 Task: Set up a 30-minute session to provide feedback on email subject lines.
Action: Mouse moved to (84, 126)
Screenshot: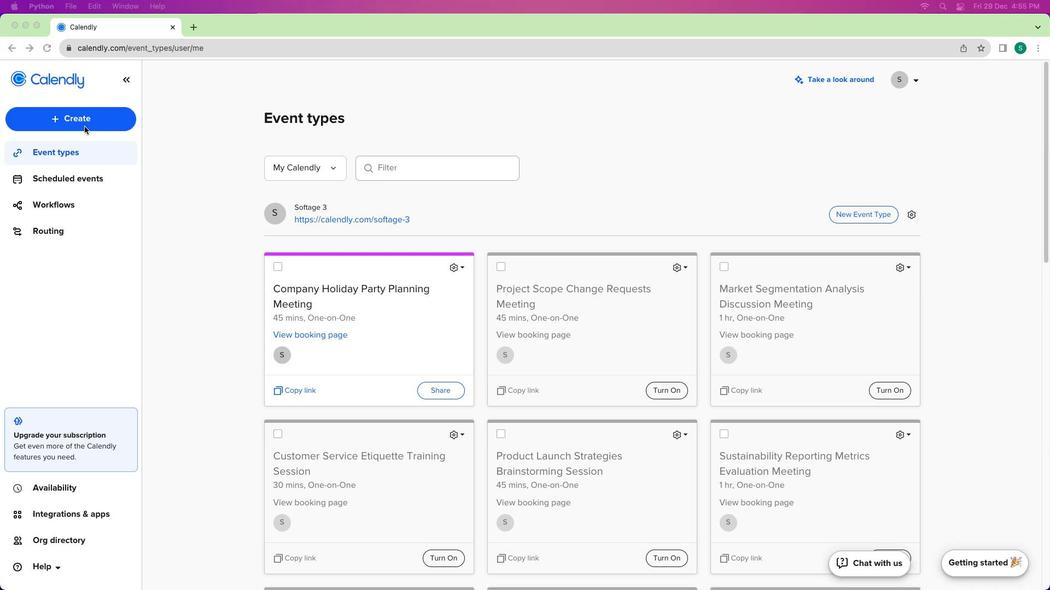 
Action: Mouse pressed left at (84, 126)
Screenshot: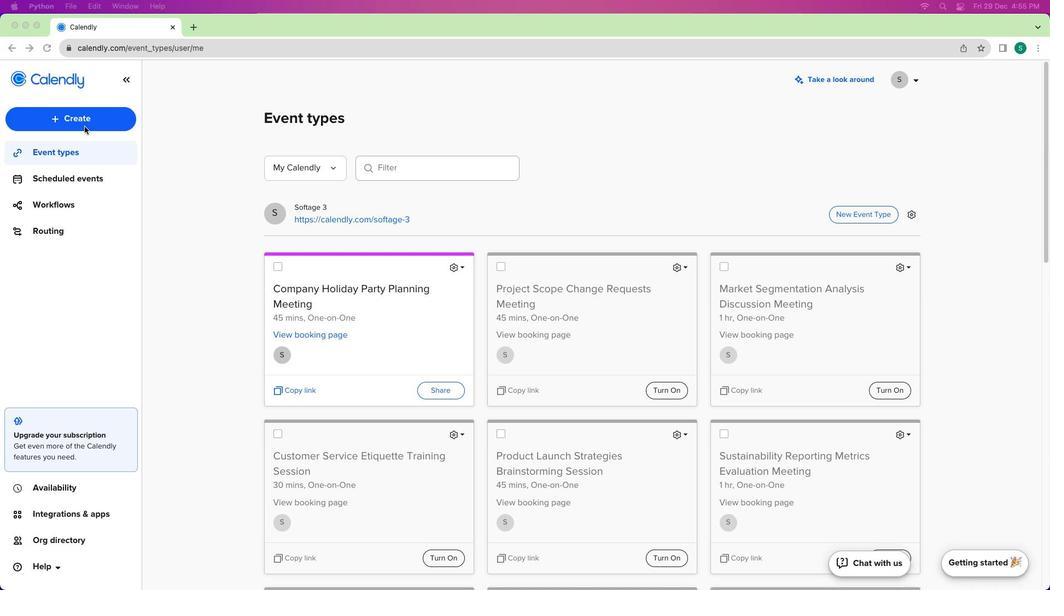 
Action: Mouse moved to (70, 124)
Screenshot: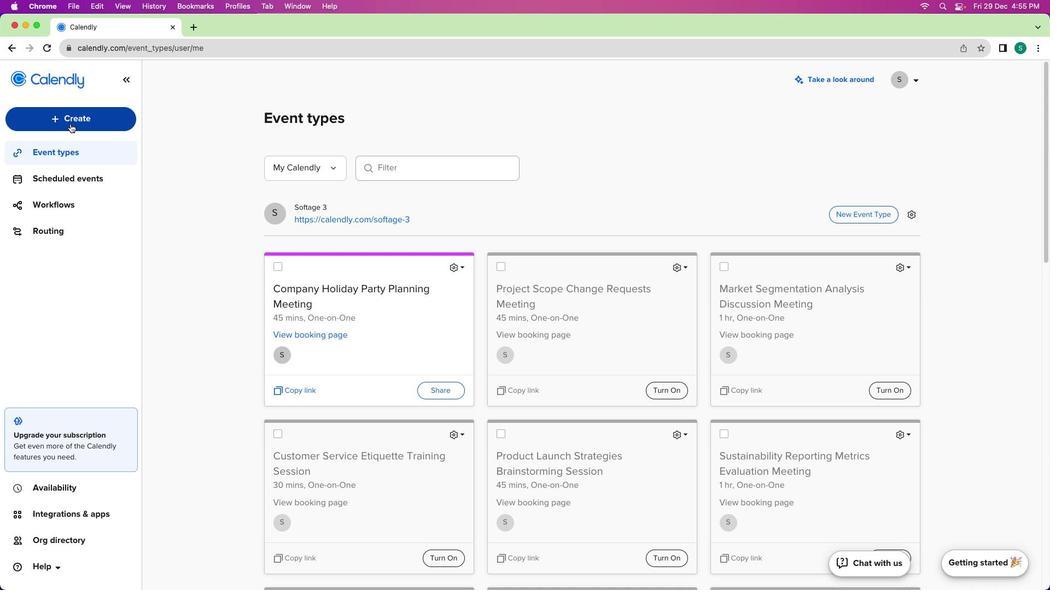 
Action: Mouse pressed left at (70, 124)
Screenshot: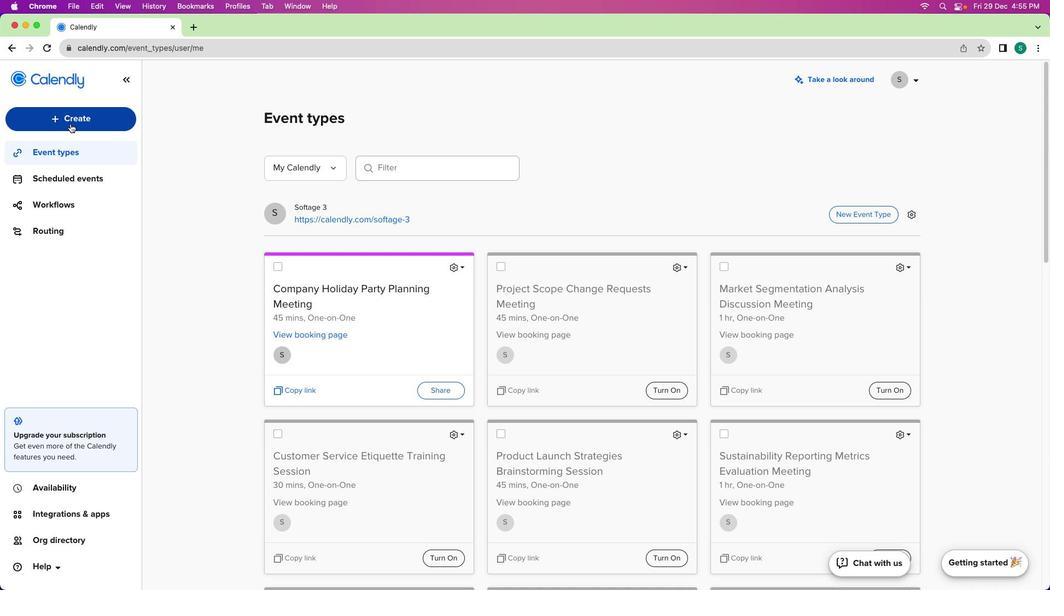 
Action: Mouse moved to (70, 146)
Screenshot: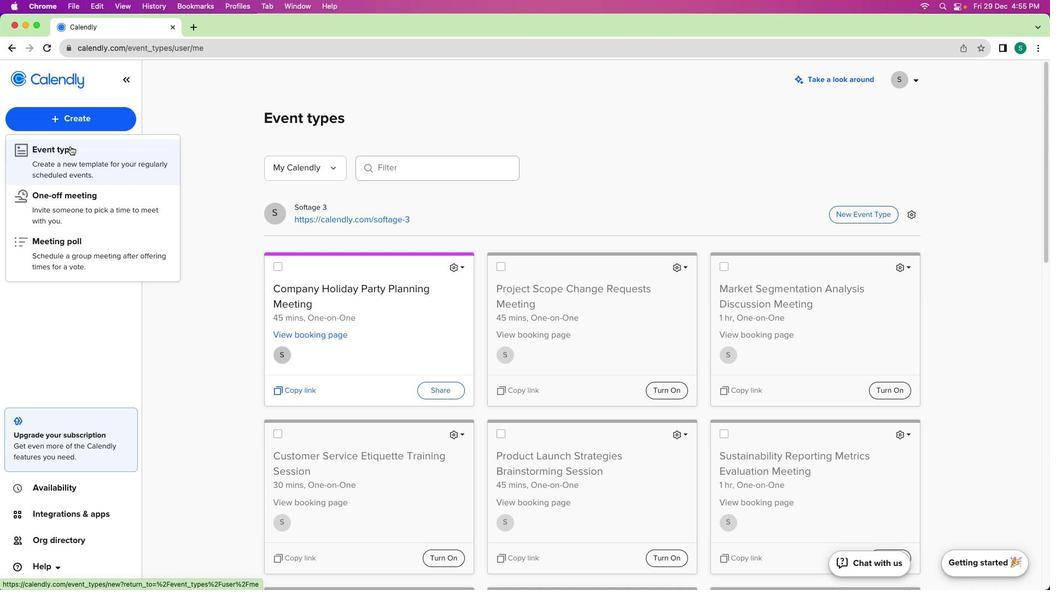 
Action: Mouse pressed left at (70, 146)
Screenshot: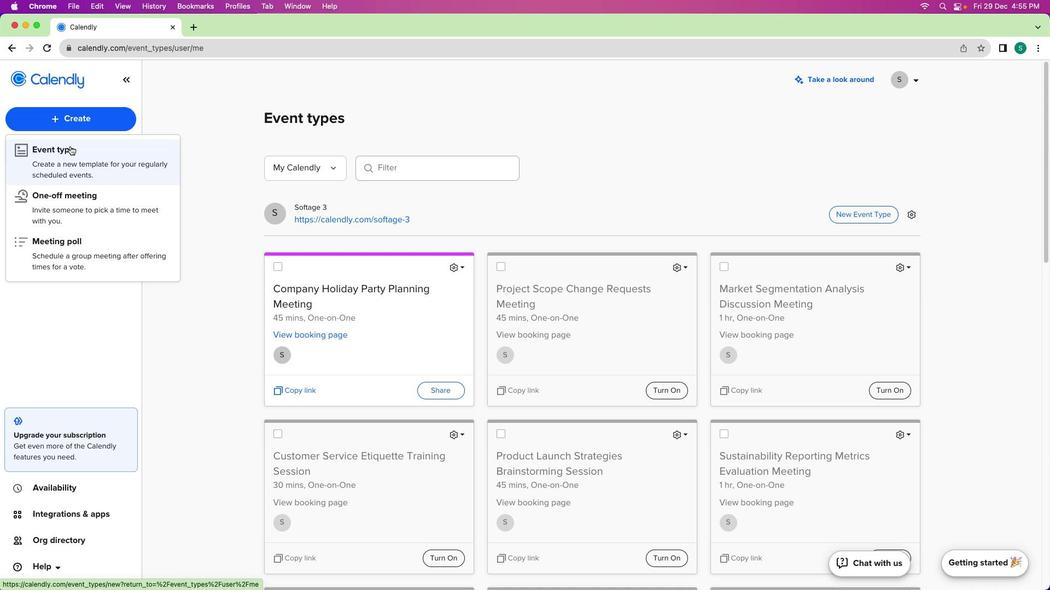 
Action: Mouse moved to (355, 202)
Screenshot: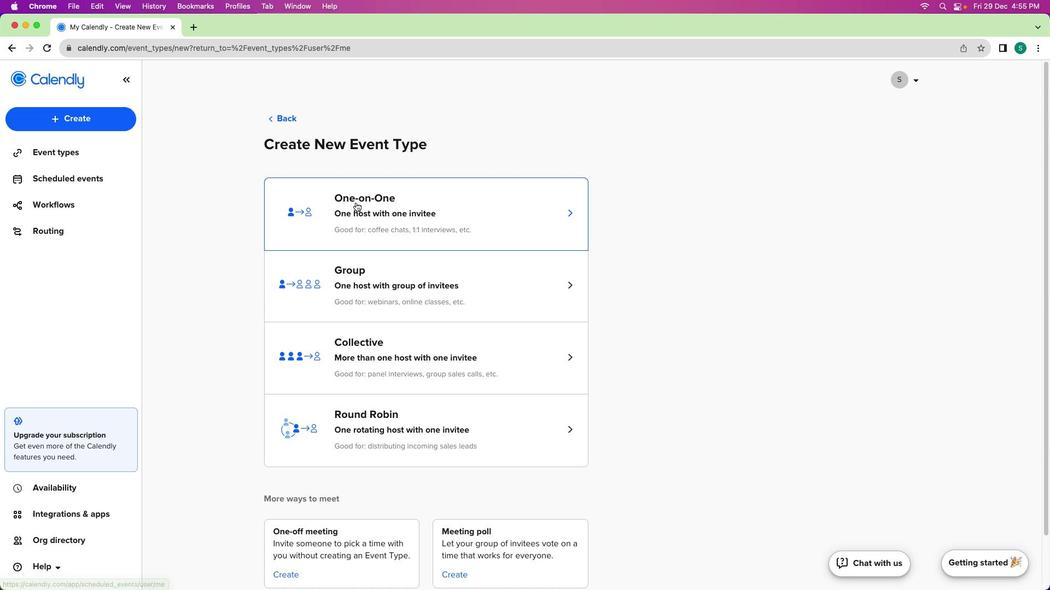 
Action: Mouse pressed left at (355, 202)
Screenshot: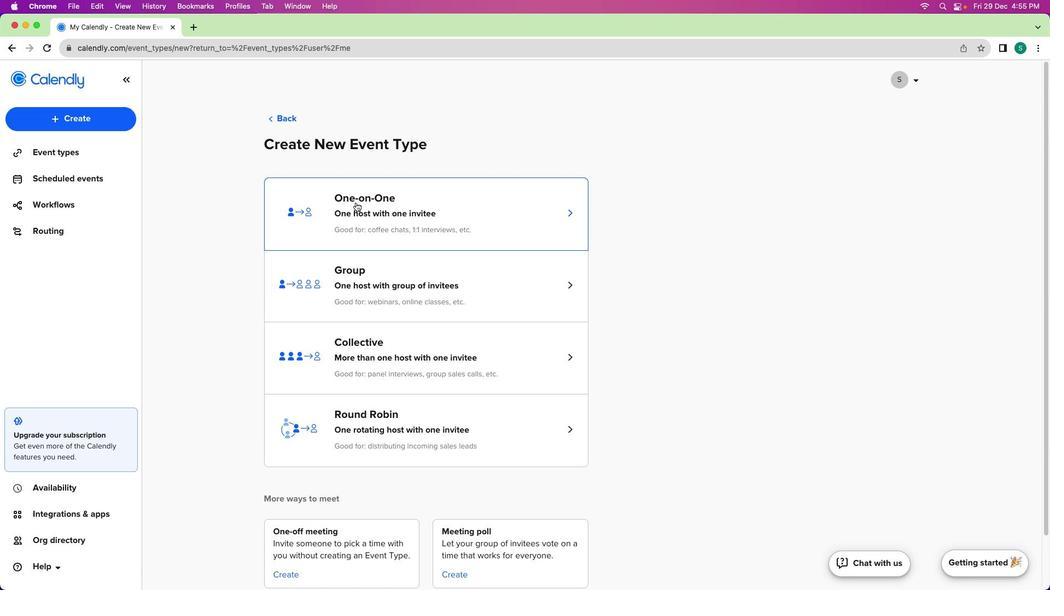 
Action: Mouse moved to (118, 160)
Screenshot: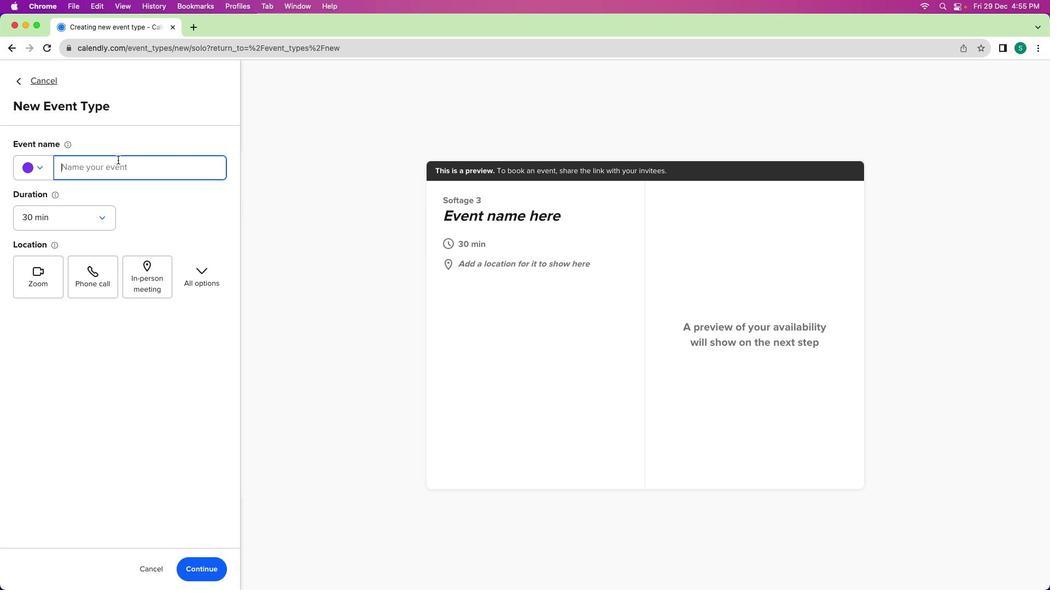 
Action: Mouse pressed left at (118, 160)
Screenshot: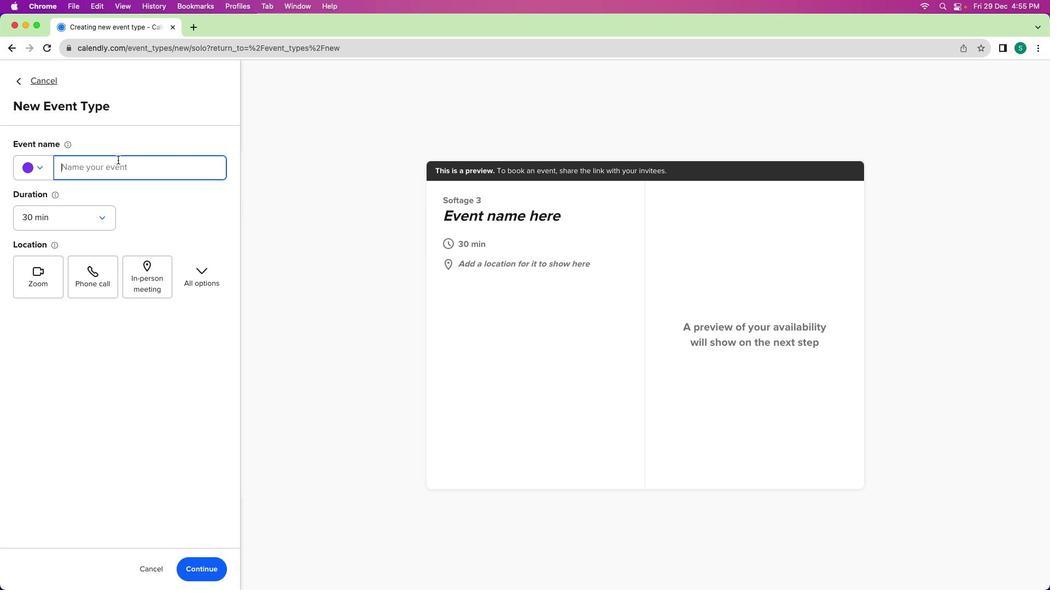 
Action: Mouse moved to (118, 160)
Screenshot: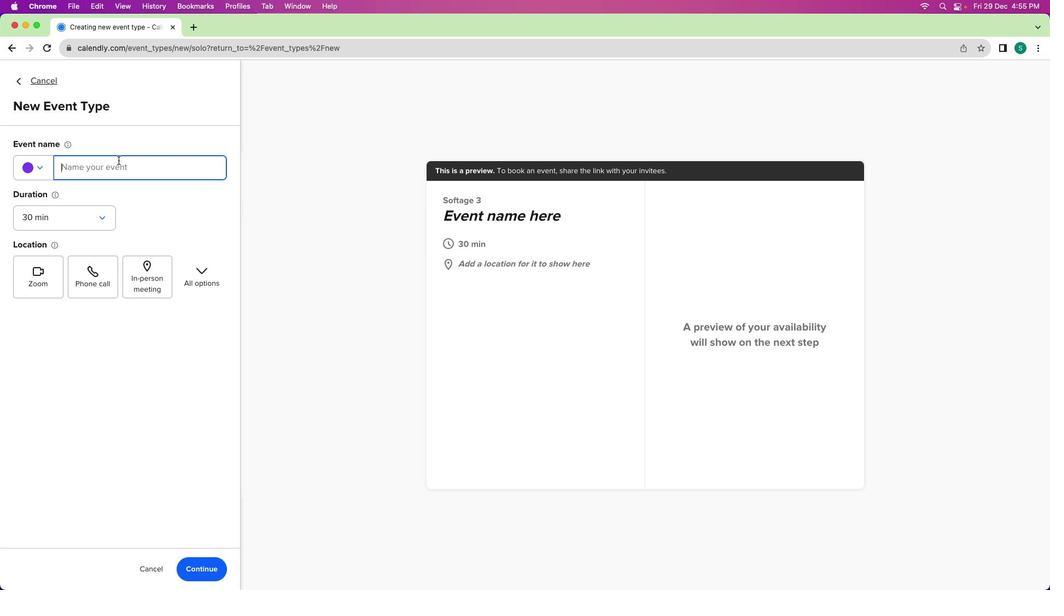 
Action: Key pressed Key.shift'E''m''a''i''l'Key.spaceKey.shift'P''a'Key.backspaceKey.backspaceKey.shift'S''u''b''j''e''c''t'Key.spaceKey.shift'L''i''n''e'Key.spaceKey.shift'F''e''e''d''b''a''c''k'Key.spaceKey.shift'S''e''e''s'Key.backspaceKey.backspace's''s''i''o''n'
Screenshot: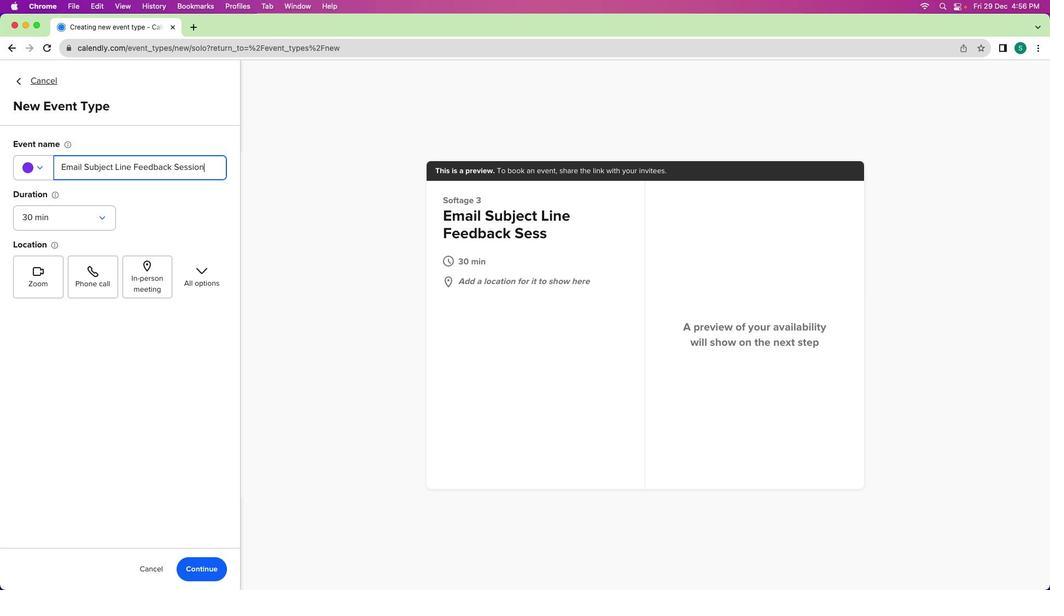 
Action: Mouse moved to (47, 218)
Screenshot: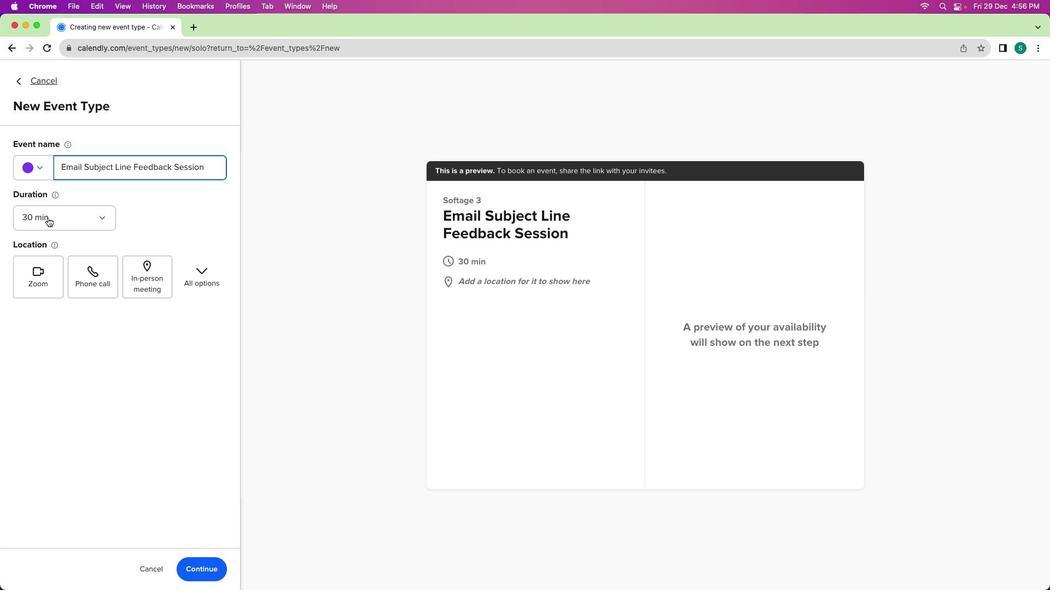 
Action: Mouse pressed left at (47, 218)
Screenshot: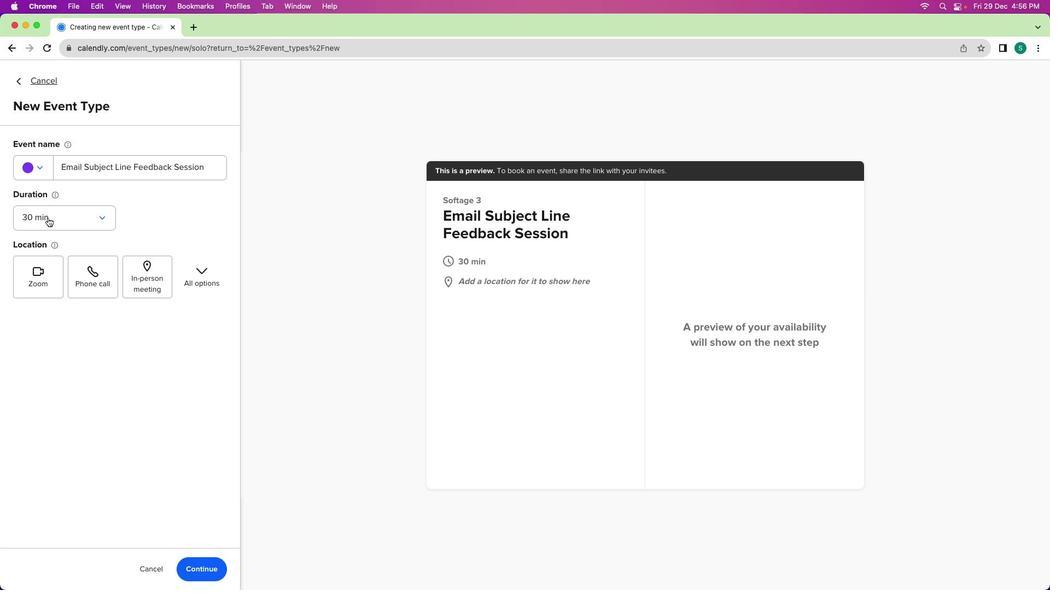 
Action: Mouse moved to (51, 223)
Screenshot: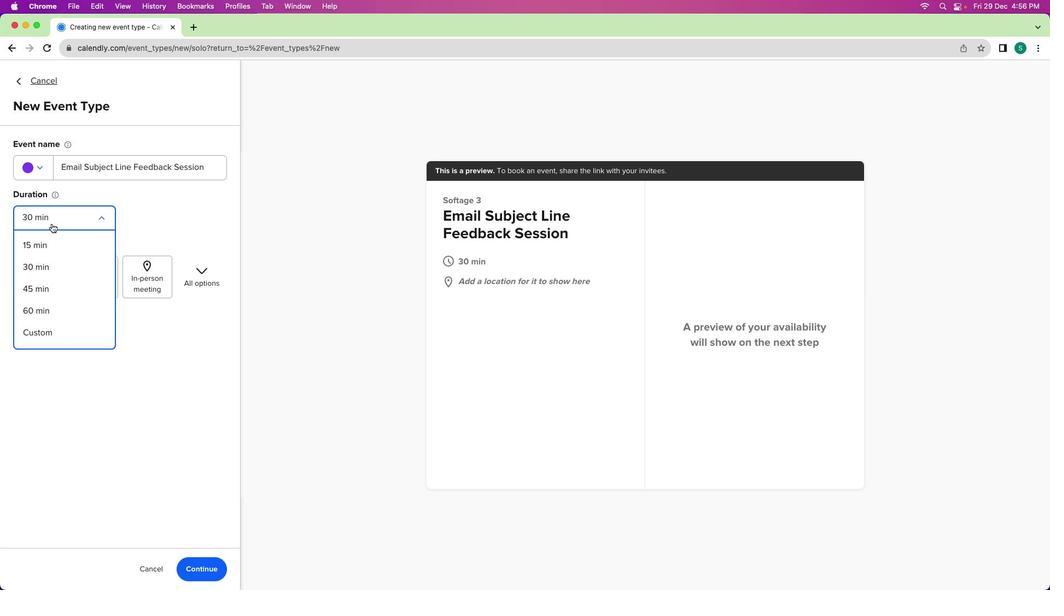 
Action: Mouse pressed left at (51, 223)
Screenshot: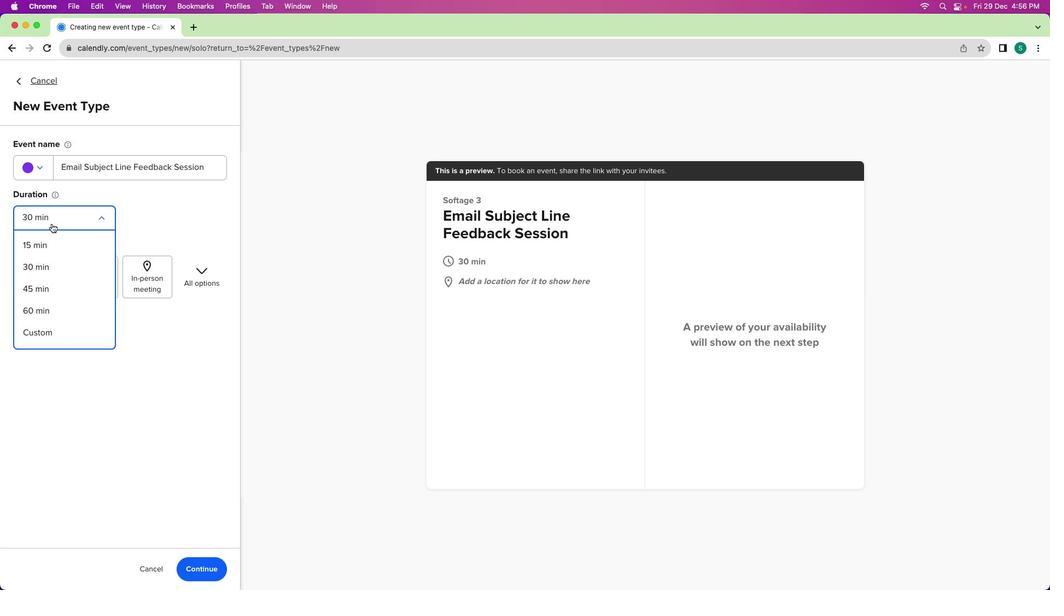 
Action: Mouse moved to (32, 181)
Screenshot: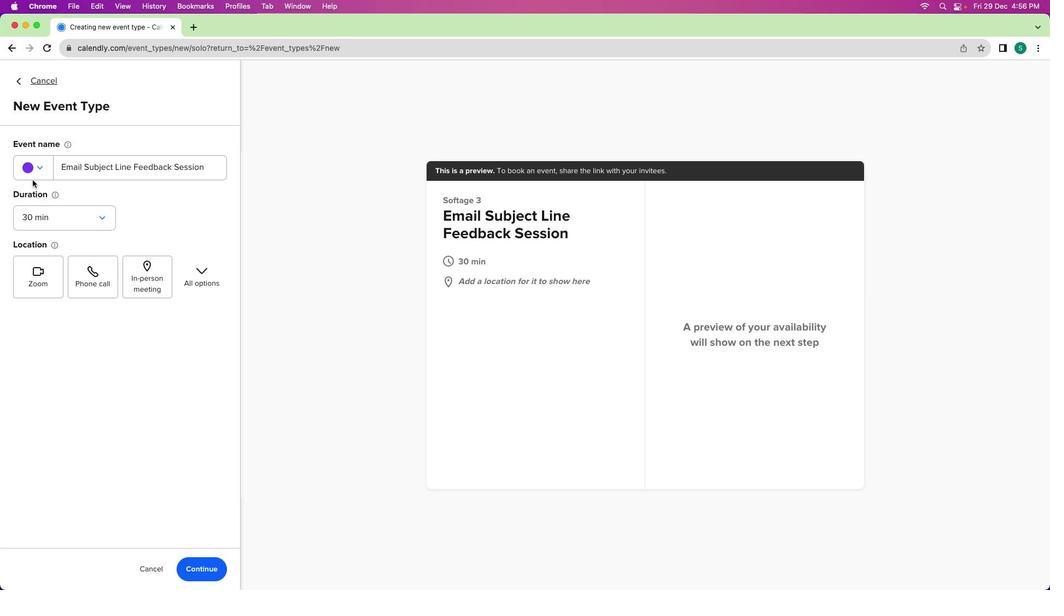 
Action: Mouse pressed left at (32, 181)
Screenshot: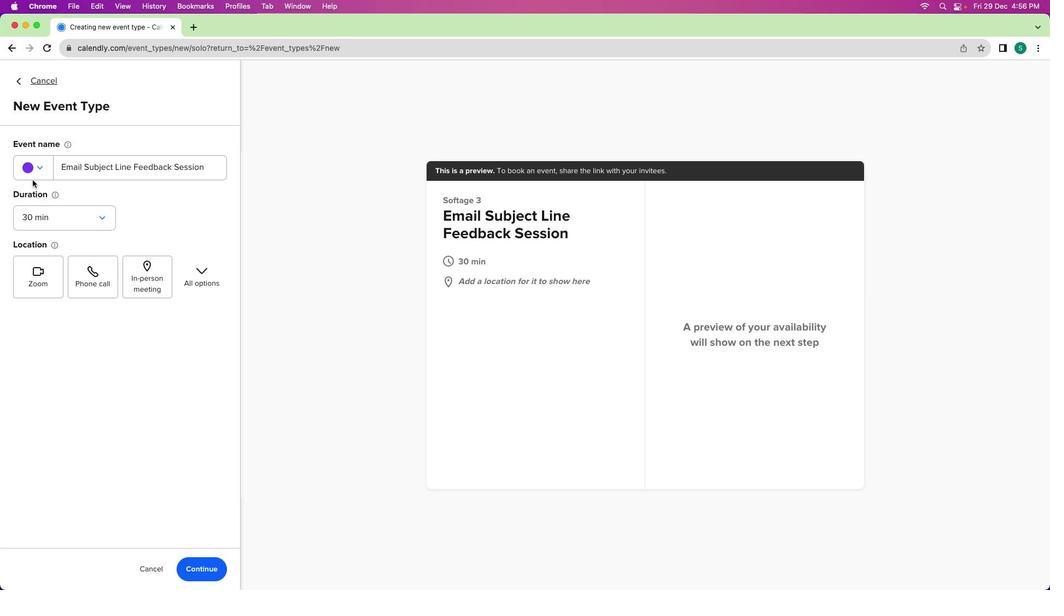 
Action: Mouse moved to (35, 175)
Screenshot: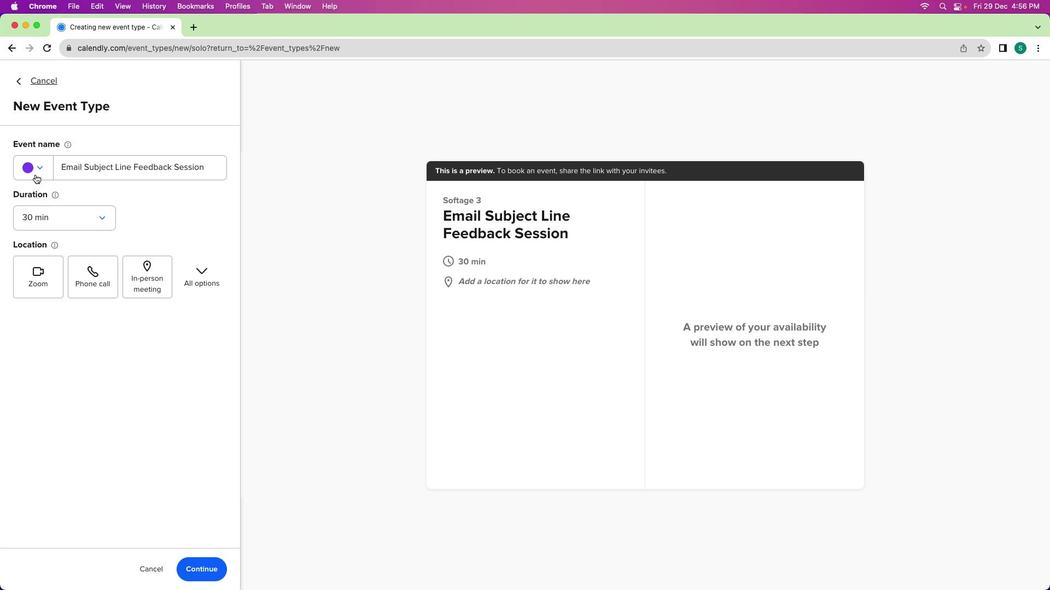 
Action: Mouse pressed left at (35, 175)
Screenshot: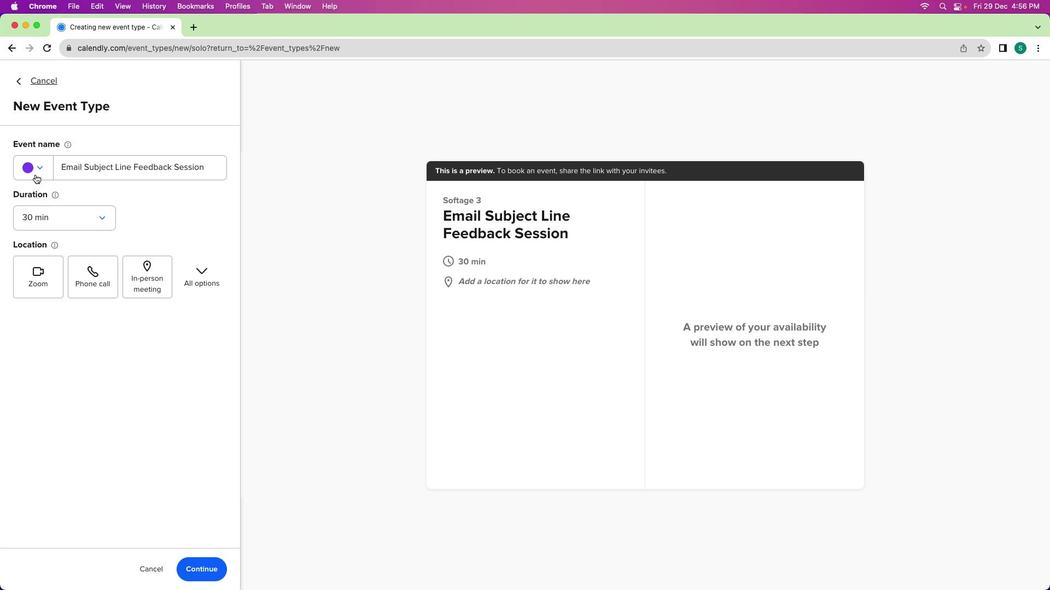 
Action: Mouse moved to (105, 225)
Screenshot: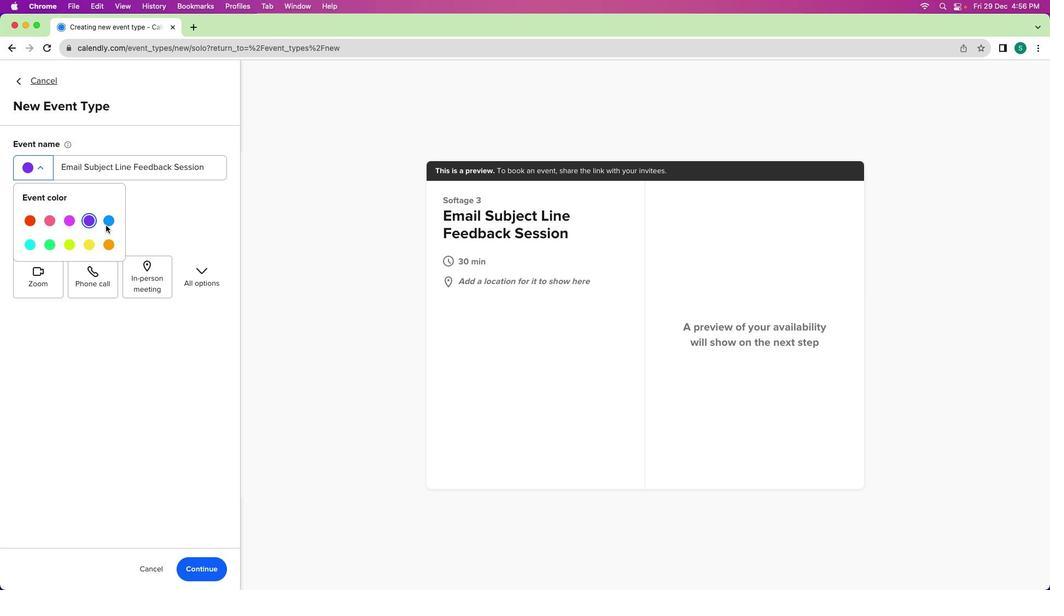 
Action: Mouse pressed left at (105, 225)
Screenshot: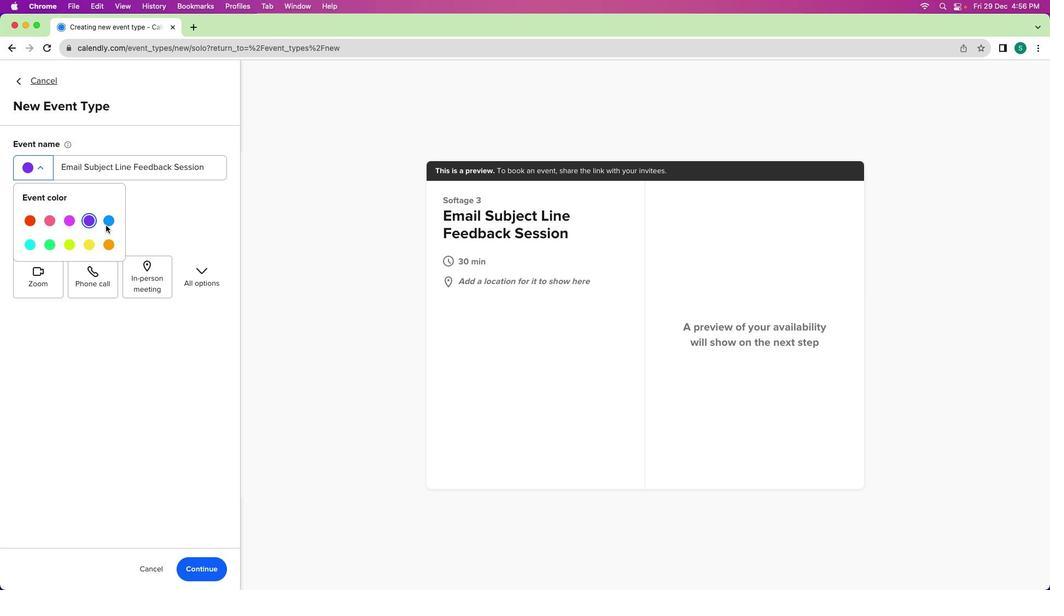 
Action: Mouse moved to (32, 172)
Screenshot: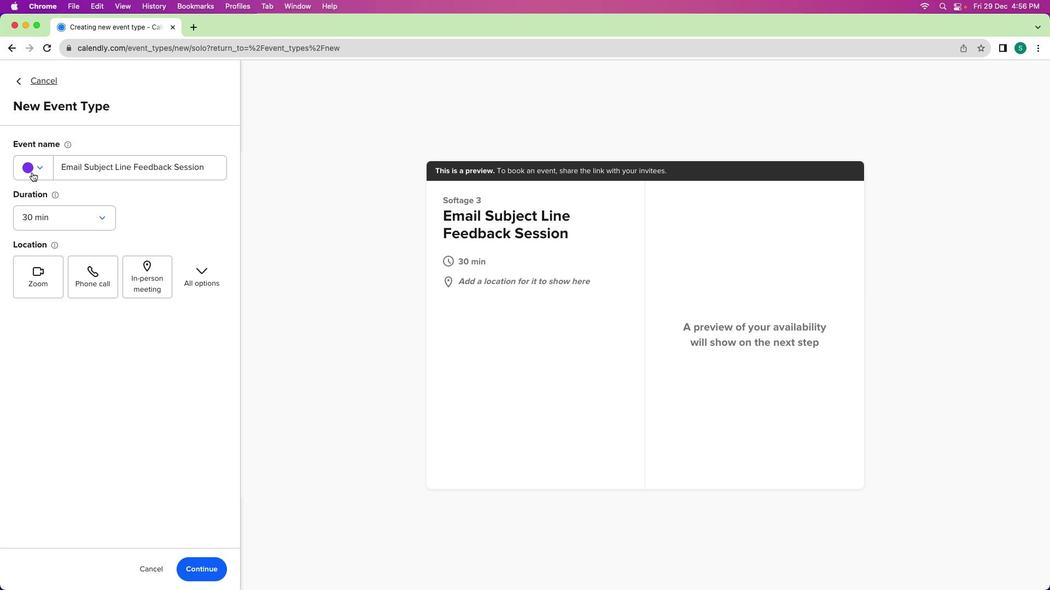 
Action: Mouse pressed left at (32, 172)
Screenshot: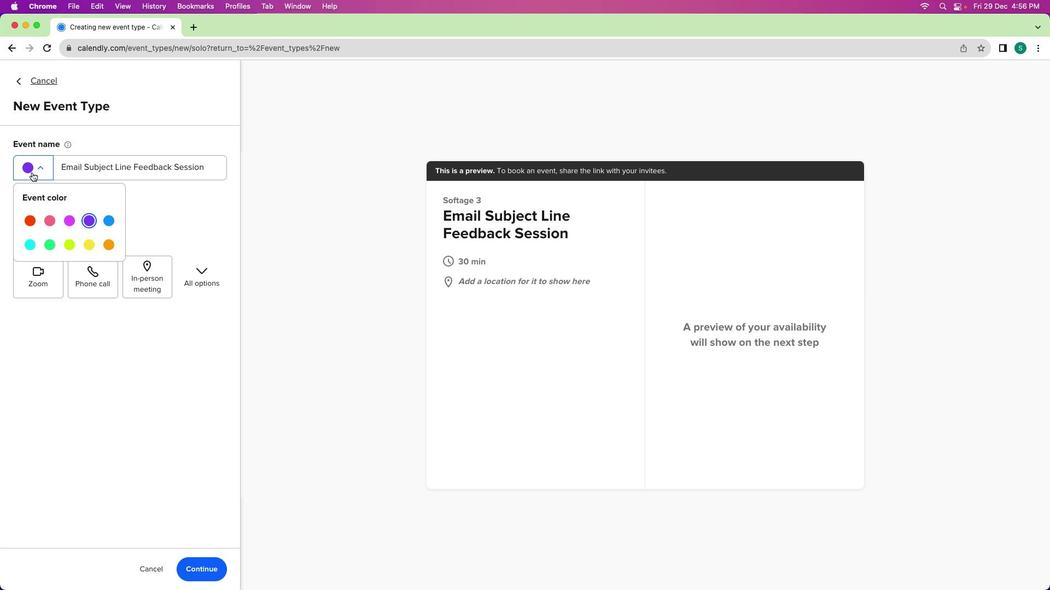 
Action: Mouse moved to (109, 219)
Screenshot: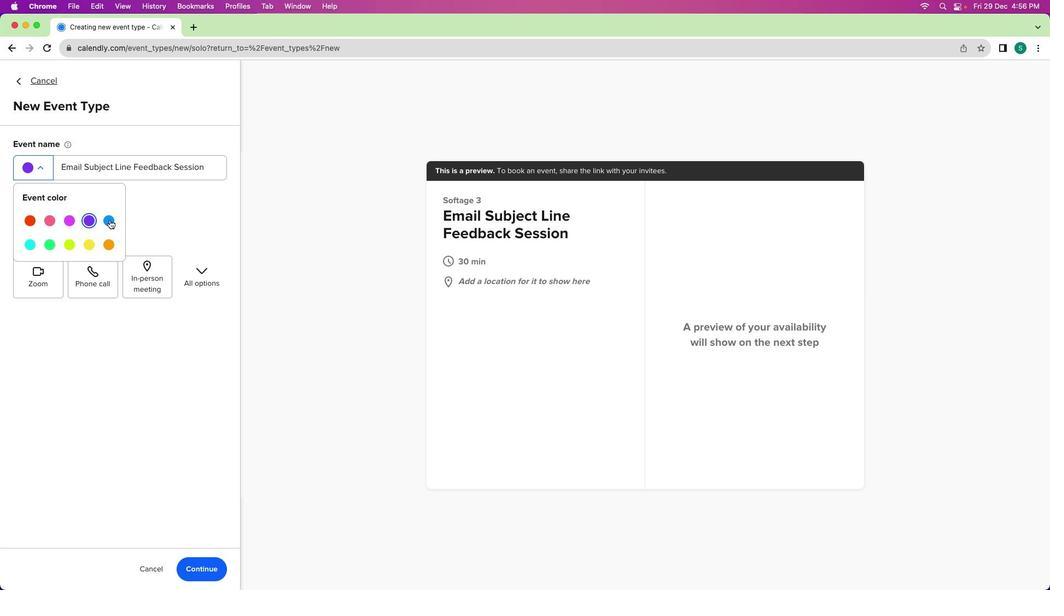 
Action: Mouse pressed left at (109, 219)
Screenshot: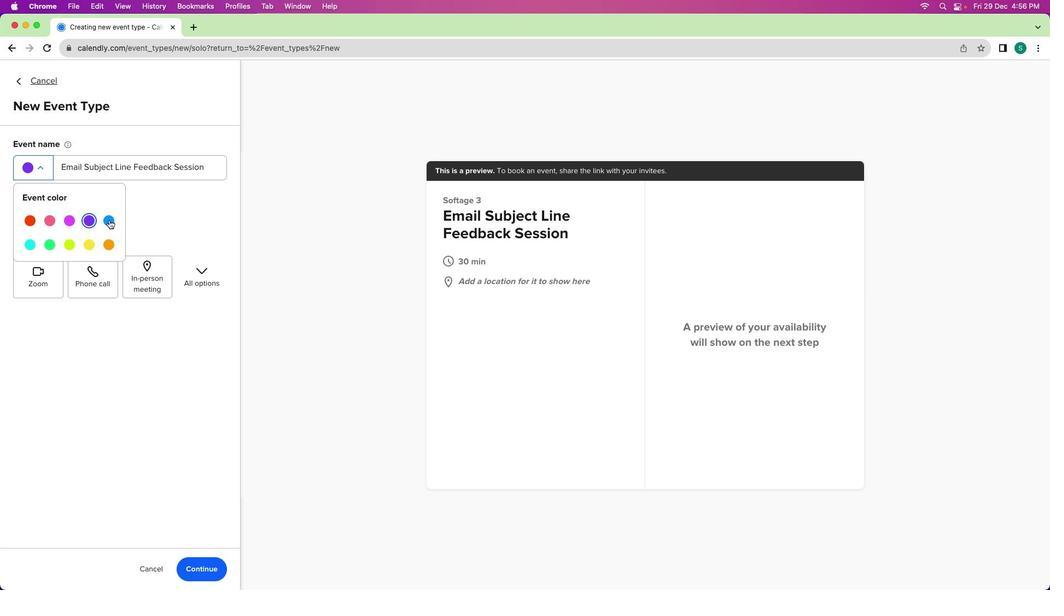 
Action: Mouse moved to (198, 574)
Screenshot: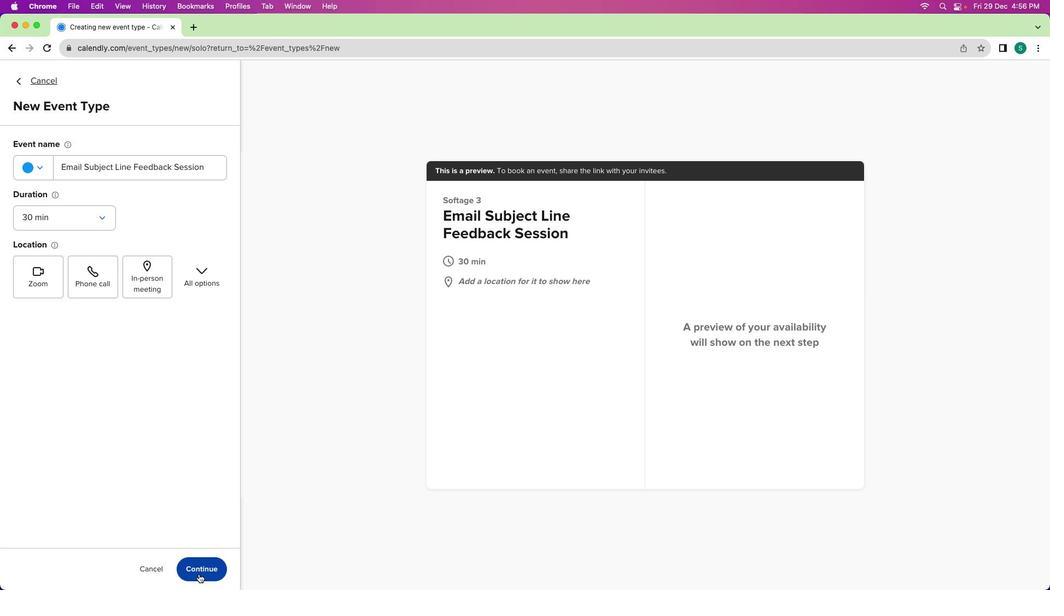 
Action: Mouse pressed left at (198, 574)
Screenshot: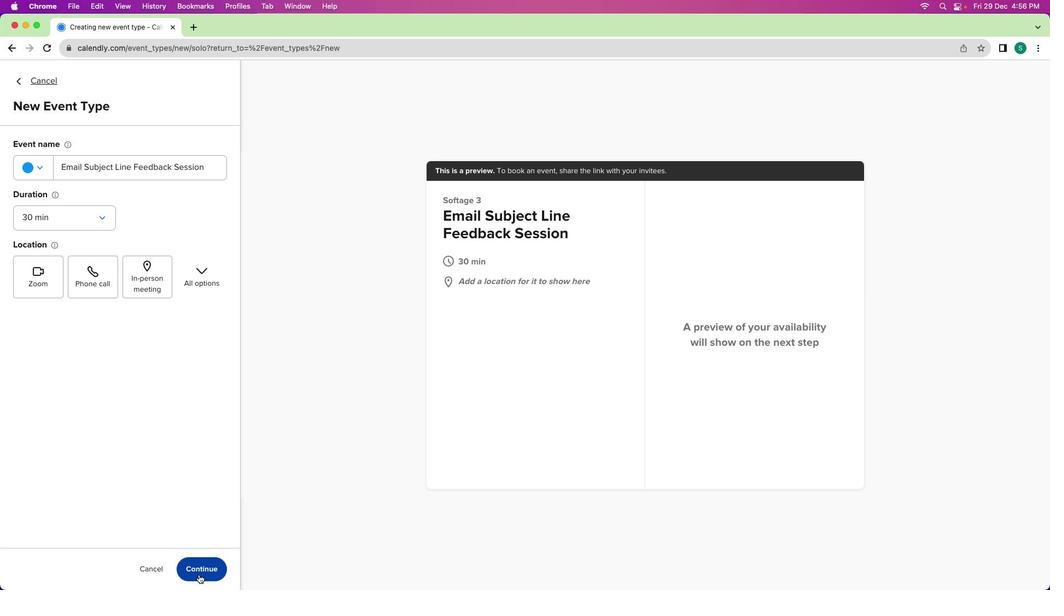 
Action: Mouse moved to (217, 207)
Screenshot: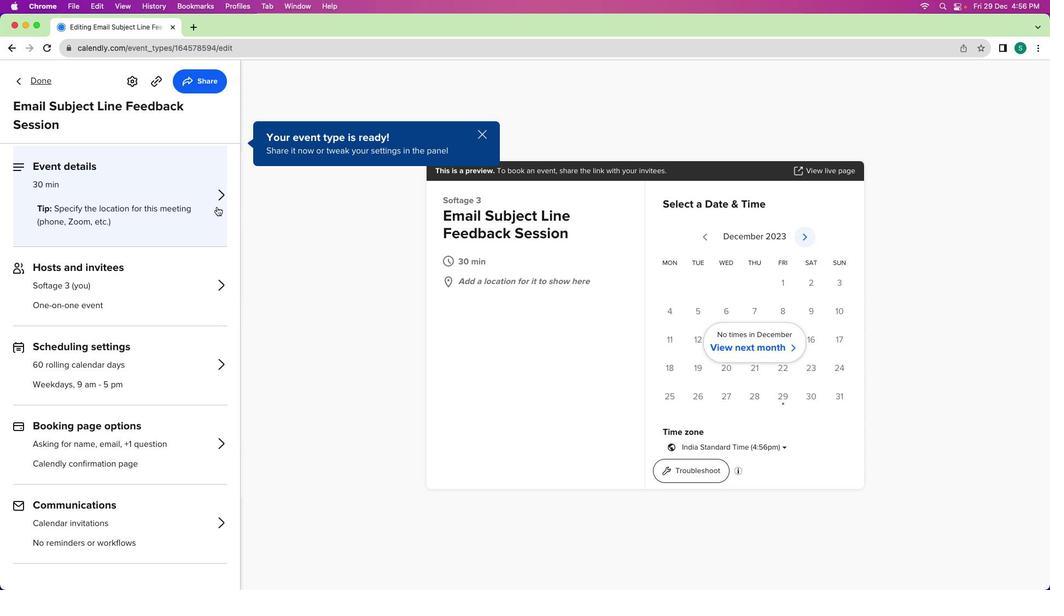 
Action: Mouse pressed left at (217, 207)
Screenshot: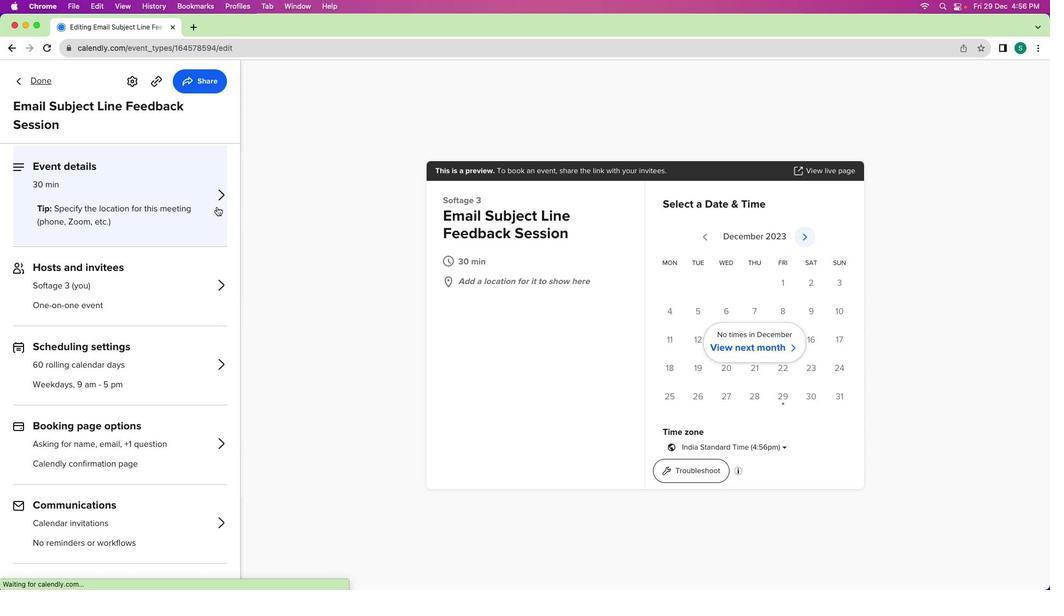 
Action: Mouse moved to (154, 385)
Screenshot: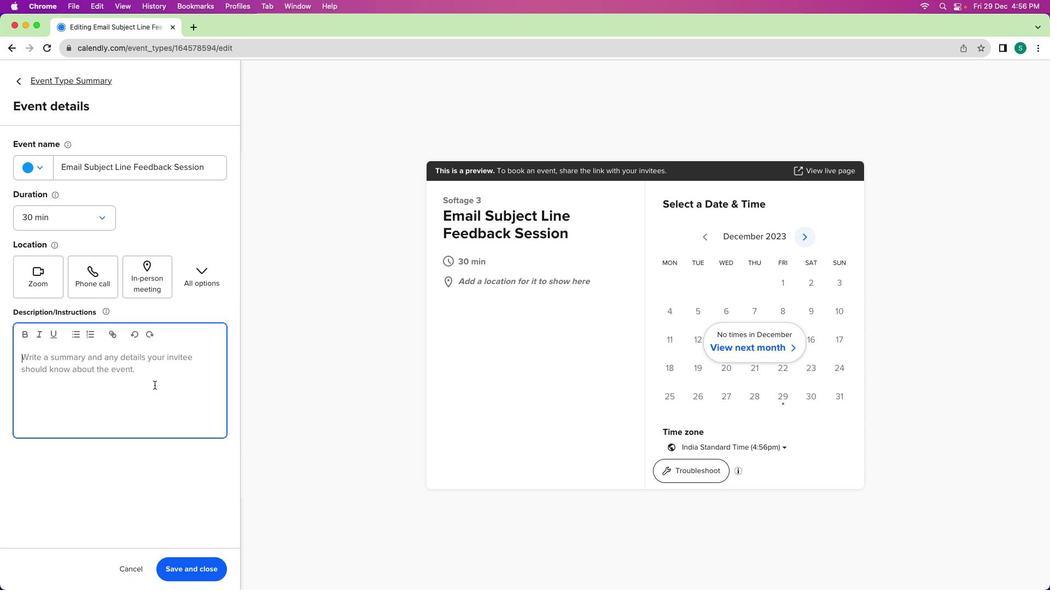 
Action: Mouse pressed left at (154, 385)
Screenshot: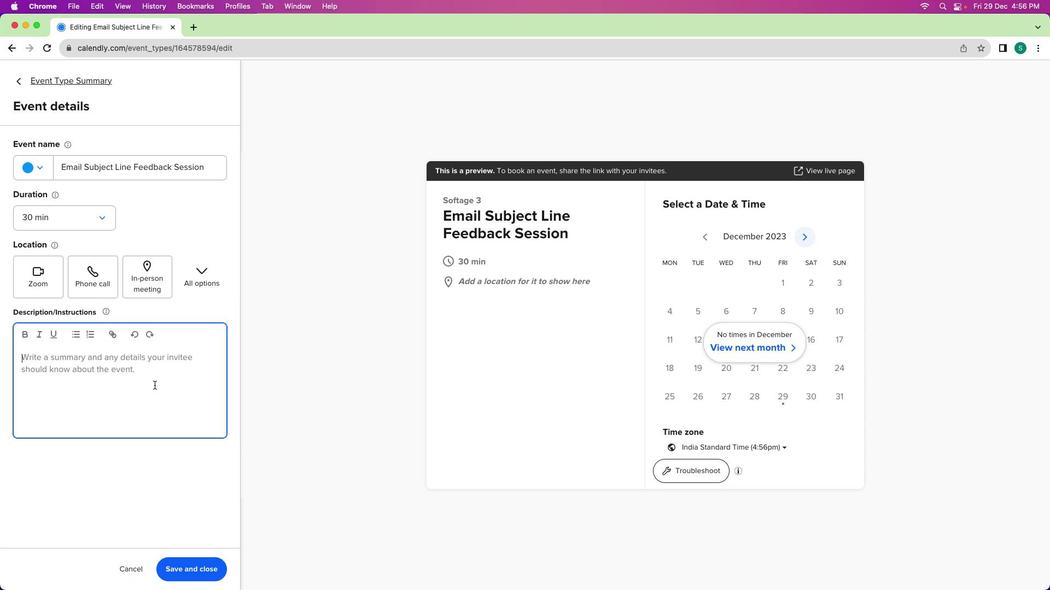 
Action: Mouse moved to (166, 397)
Screenshot: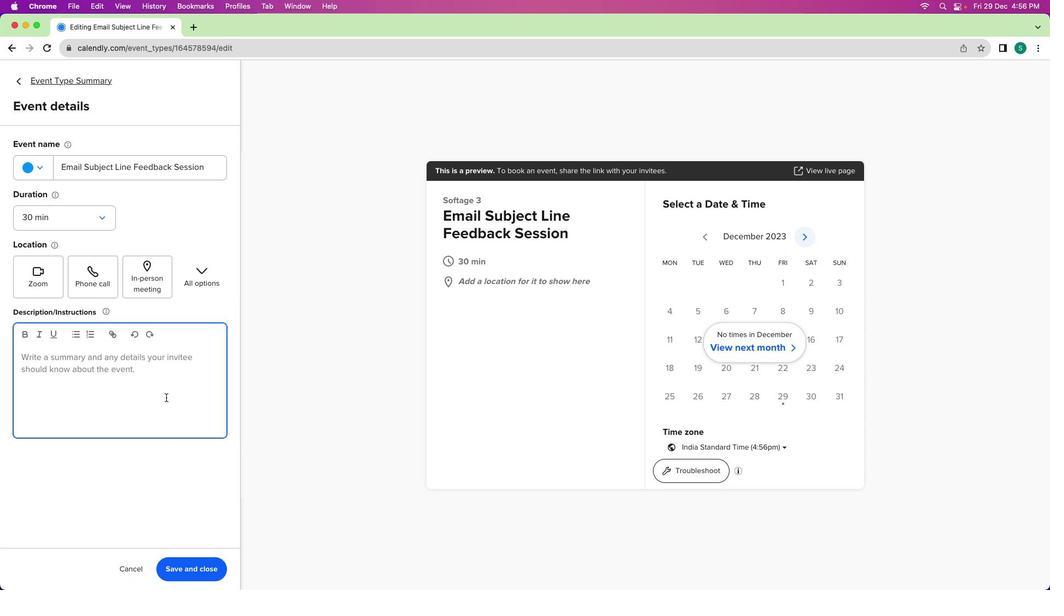 
Action: Key pressed Key.shift'F''e''e''l'Key.spaceKey.backspaceKey.backspaceKey.backspaceKey.backspaceKey.backspaceKey.shift'J''o''i''n'Key.space'f''o''r'Key.space'a'Key.space'f''o''c''u''s''e''d'Key.space's''e''s''s''i''o''n'Key.space'd''e''d''i''c''a''t''i''n''g'Key.backspaceKey.backspace'e''d'Key.backspaceKey.backspaceKey.backspace'e''d'Key.space't''o'Key.space'p''r''o''v''i''d''i''n''g'Key.space'd'Key.backspace'f''e''e''d''b''a''c''k'Key.space'o''n'Key.space'o''u''r'Key.space'e''m''a''i''l'Key.space's''u''b''j''e''c''t'Key.space'l''i''n''e''s'','Key.backspace'.'Key.spaceKey.shift'W''e'Key.space'e'Key.backspace'w''i''l''l'Key.space'l''o''o''k'Key.space'i''n''t''o'Key.space'r''e''c''e''n''t'Key.space'e''m''a''i''l'Key.space'c''a''m''p''a''i''g''n''s'','Key.space'd''i''s''c''u''s''s'Key.space't''h''e'Key.space'e''f''f''e''c''t''i''v''e''n''e''s''s'Key.space'o''f'Key.space's''u''b''j''e''c''t'Key.space'l''i''n''e''s'','Key.space'a''n''d'Key.space'c''o''l''l''a''b''o''r''a''t''e'Key.space'o''n'Key.space'r''e''f''i''n''i''n''g'Key.space't''h''e''m'Key.space'f''o''r'Key.space'i''n''c''r''e''a''s''e''d'Key.space'e''n''g''e''g'Key.backspaceKey.backspace'a''g''e''m''e''n''t''.'
Screenshot: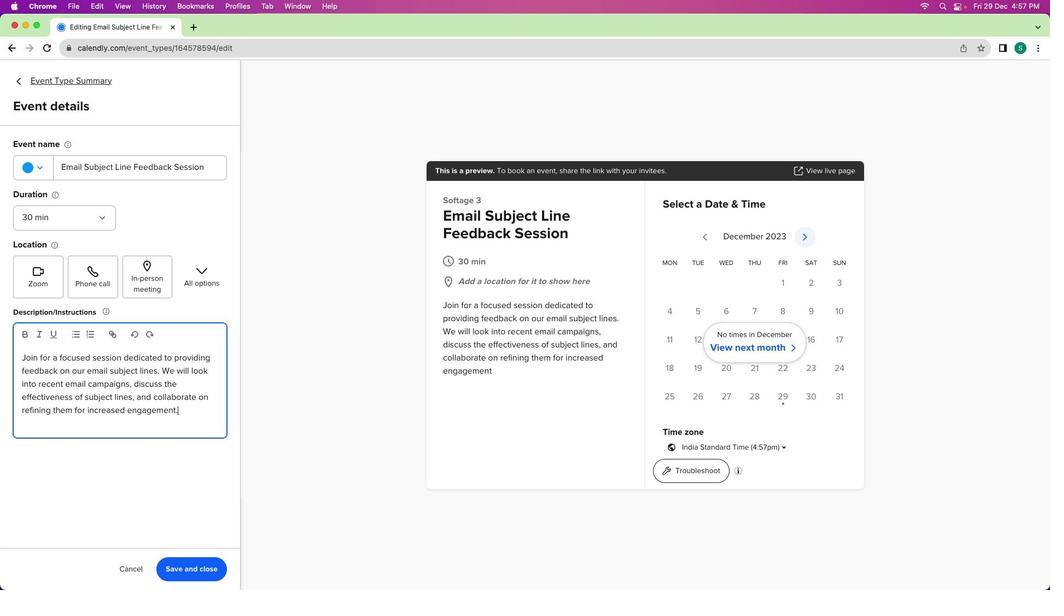 
Action: Mouse moved to (202, 571)
Screenshot: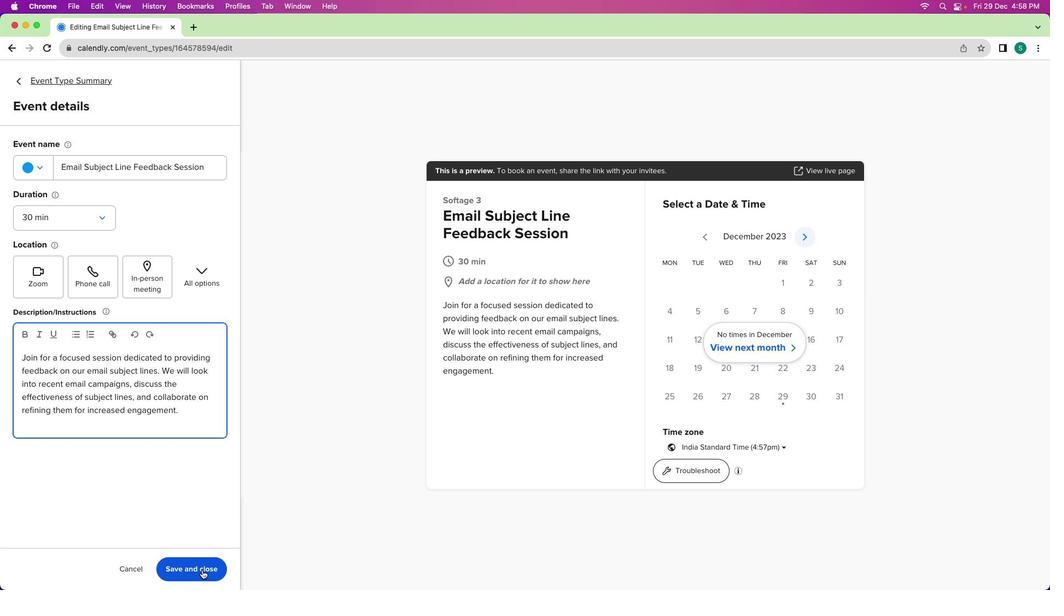 
Action: Mouse pressed left at (202, 571)
Screenshot: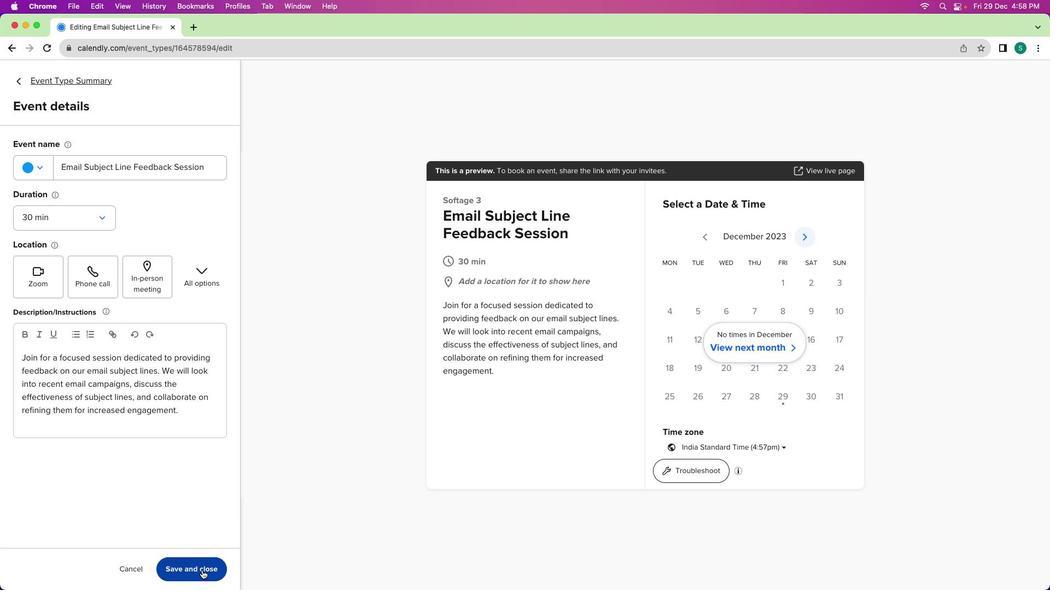 
Action: Mouse moved to (47, 79)
Screenshot: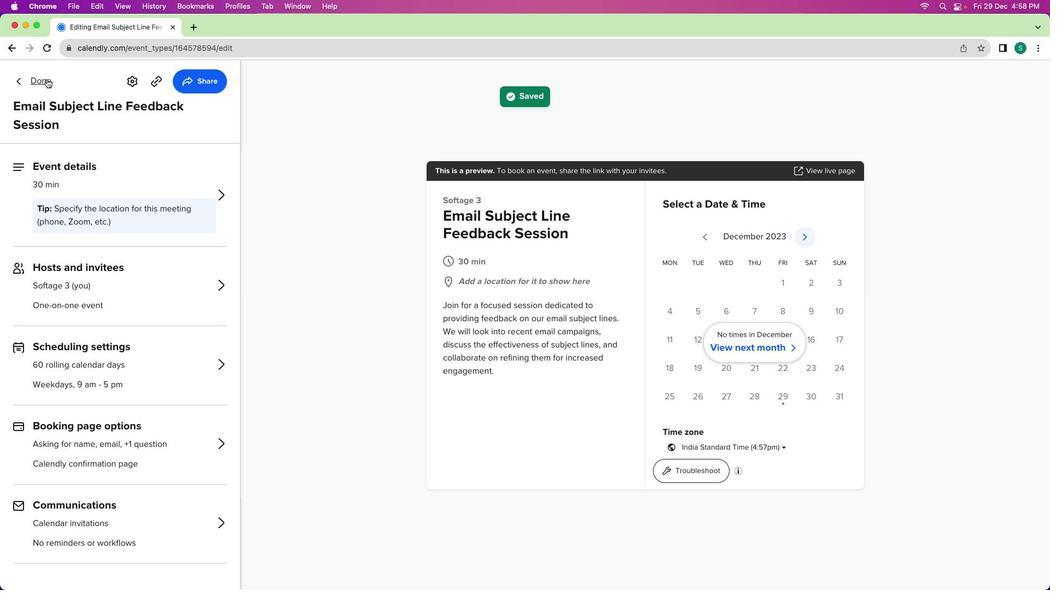 
Action: Mouse pressed left at (47, 79)
Screenshot: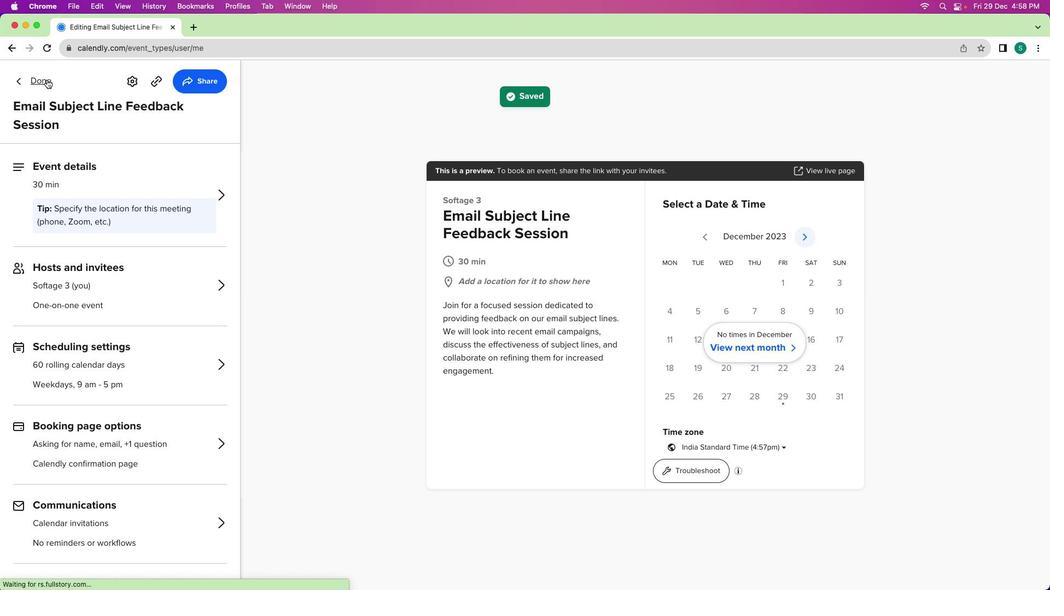 
Action: Mouse moved to (394, 310)
Screenshot: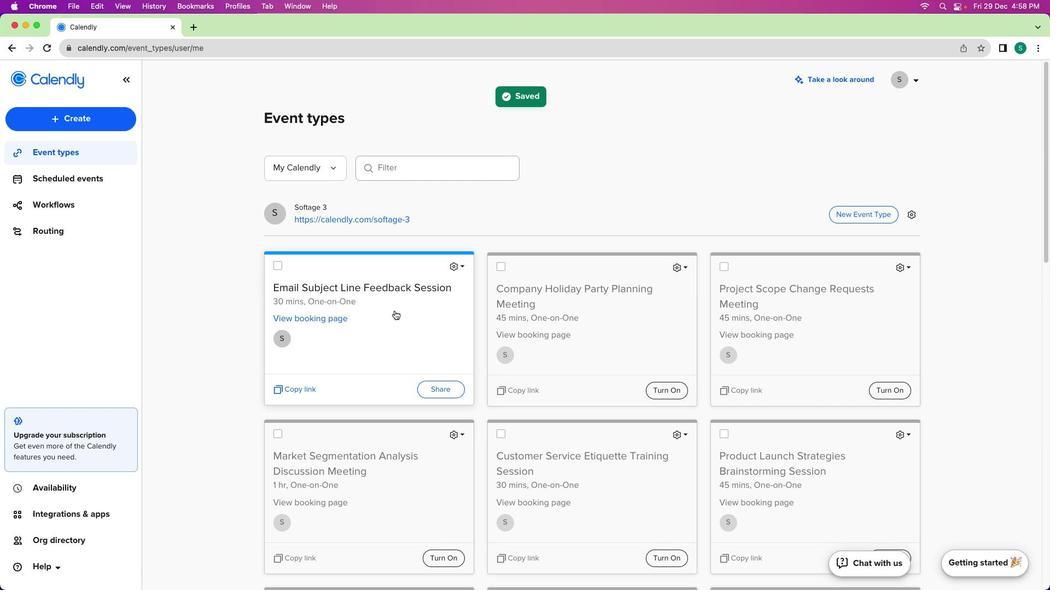 
